 Task: Create a blank project AgileBoost with privacy Public and default view as List and in the team Taskers . Create three sections in the project as To-Do, Doing and Done
Action: Mouse moved to (74, 44)
Screenshot: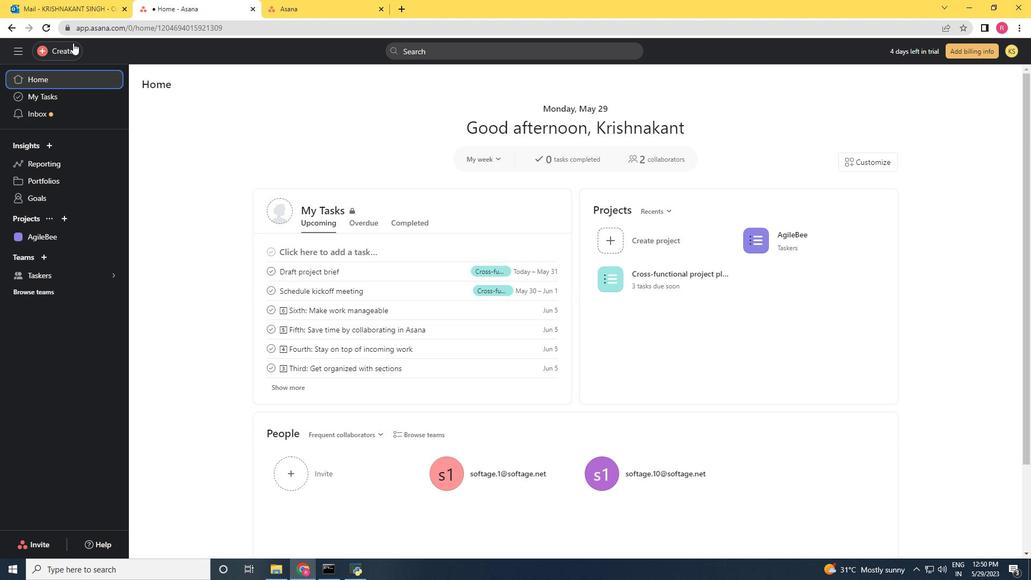 
Action: Mouse pressed left at (74, 44)
Screenshot: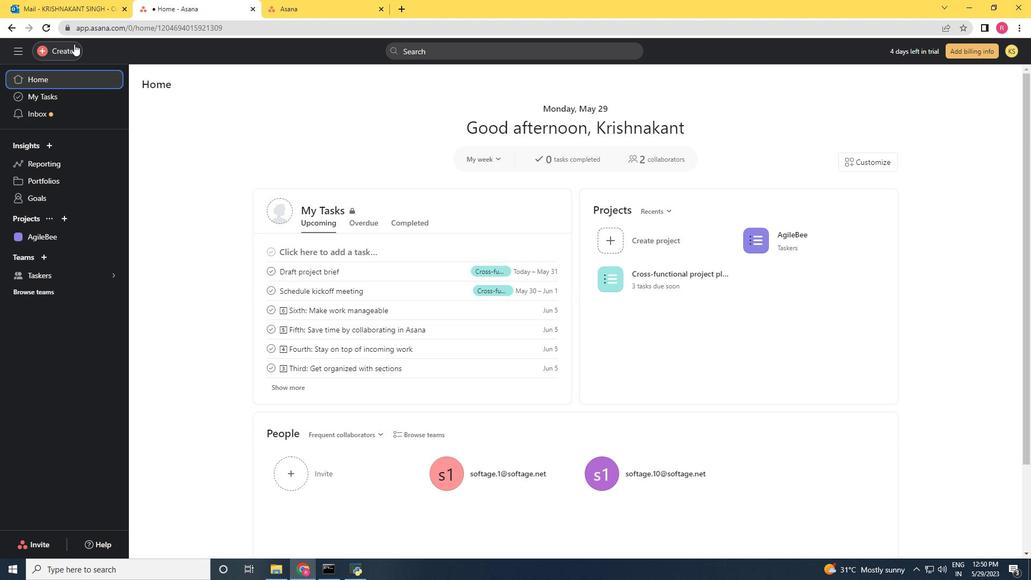 
Action: Mouse moved to (112, 81)
Screenshot: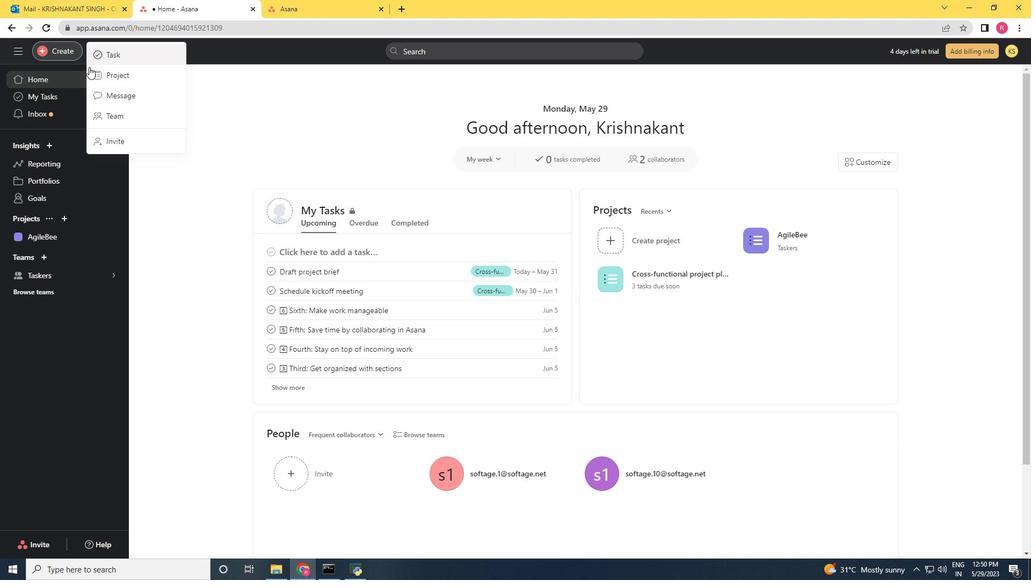 
Action: Mouse pressed left at (112, 81)
Screenshot: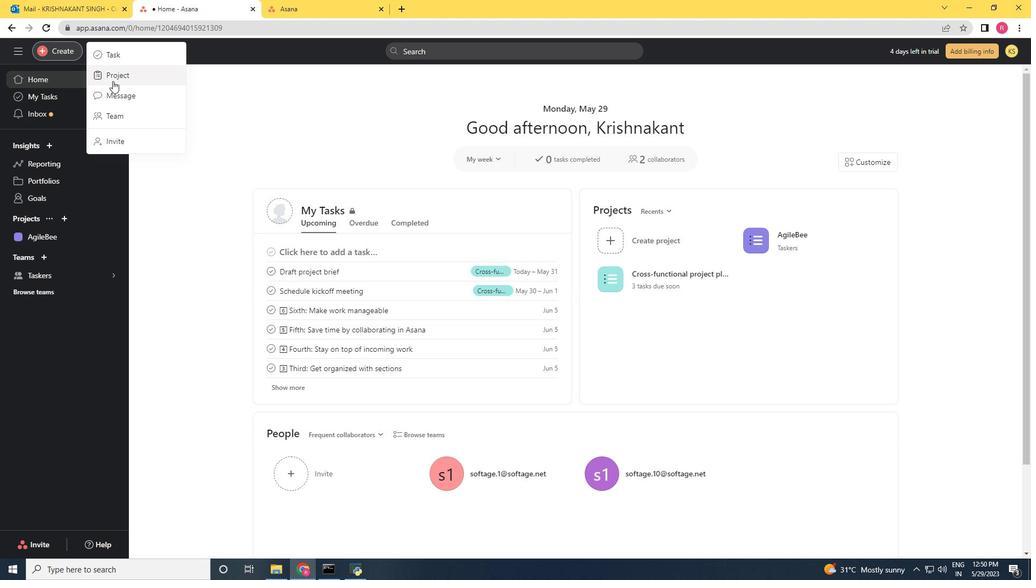 
Action: Mouse moved to (429, 325)
Screenshot: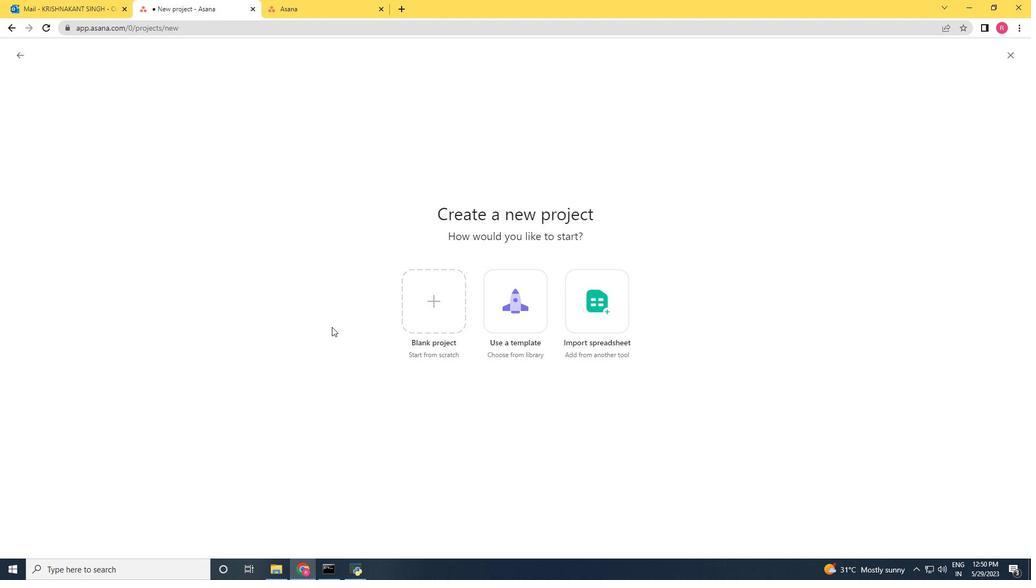 
Action: Mouse pressed left at (429, 325)
Screenshot: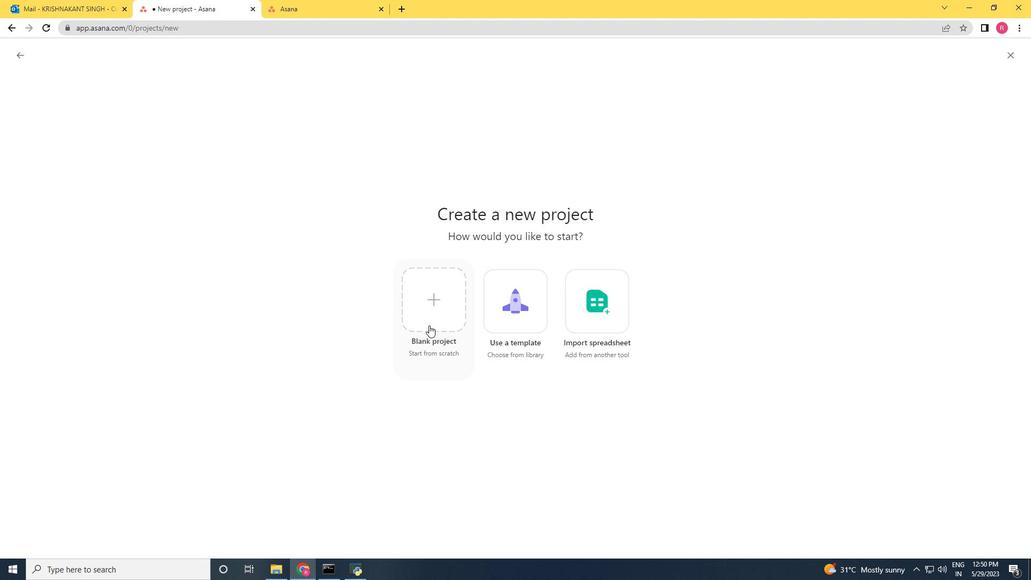 
Action: Key pressed <Key.shift><Key.shift>Agile<Key.shift>Boost
Screenshot: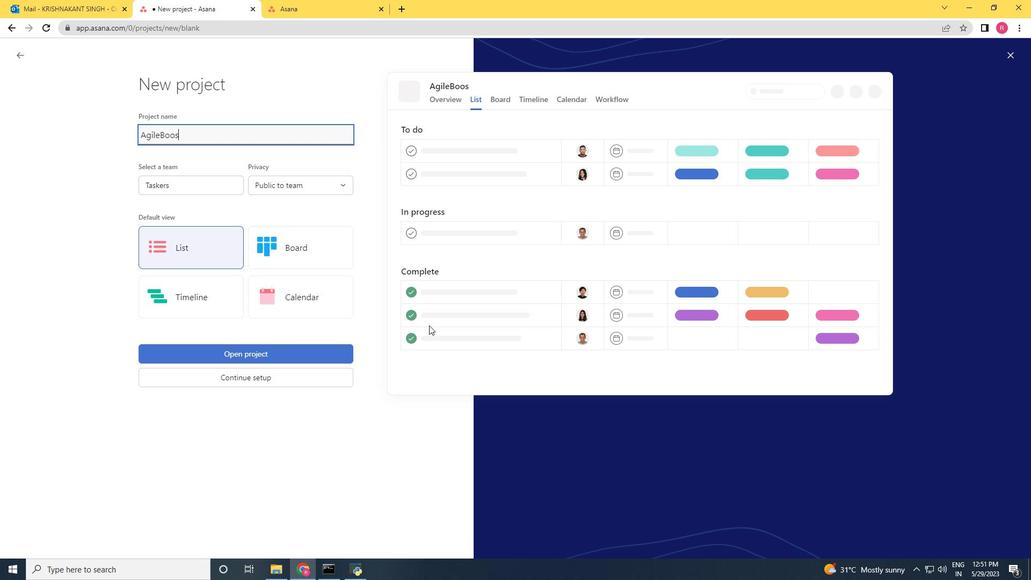 
Action: Mouse moved to (202, 180)
Screenshot: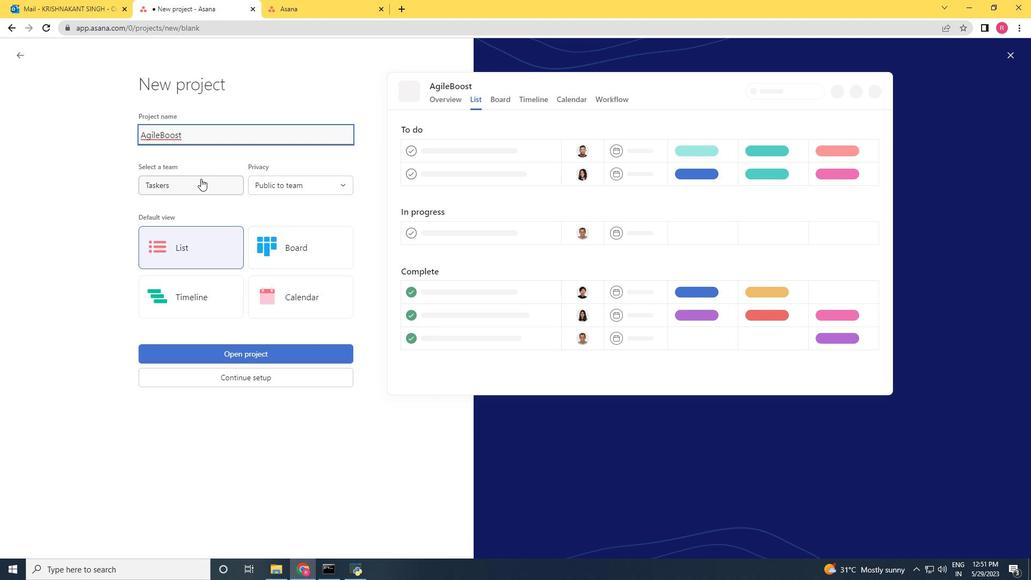 
Action: Mouse pressed left at (202, 180)
Screenshot: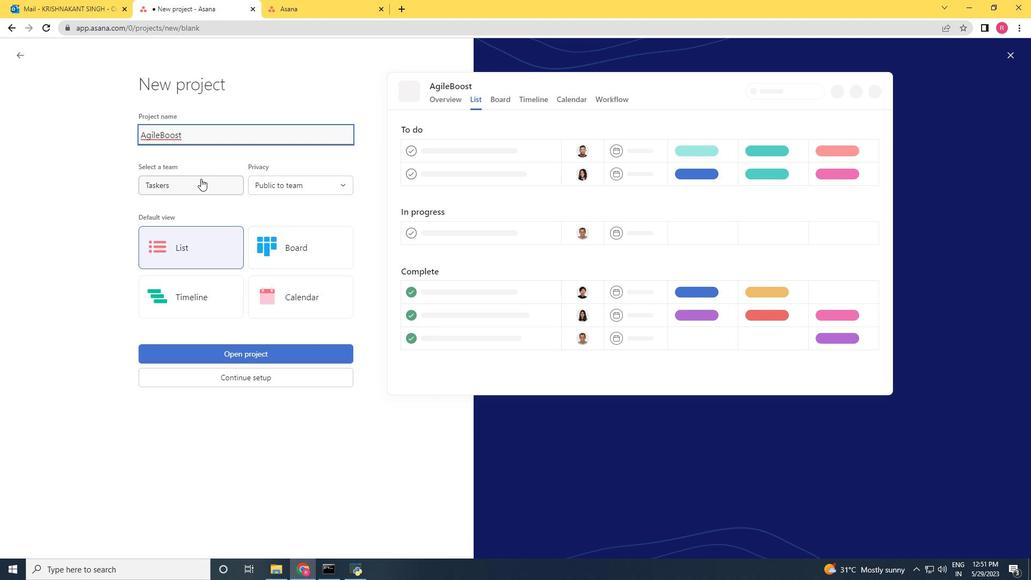 
Action: Mouse moved to (197, 209)
Screenshot: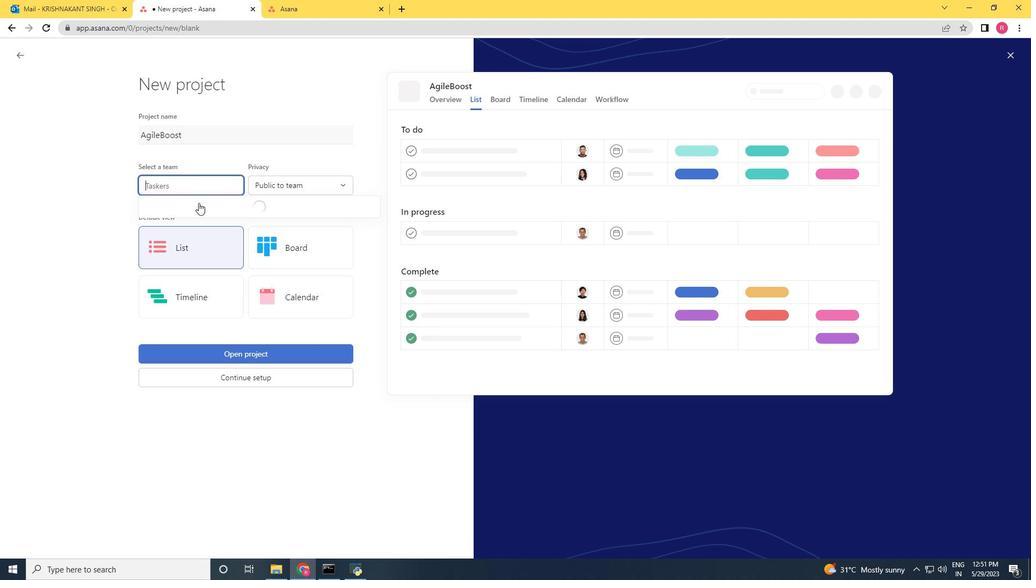 
Action: Mouse pressed left at (197, 209)
Screenshot: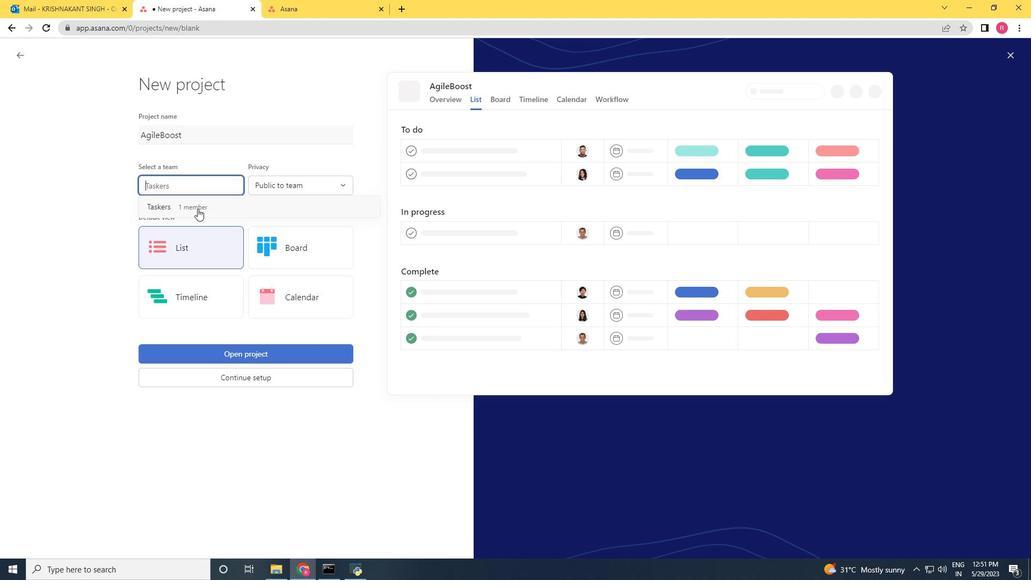 
Action: Mouse moved to (302, 191)
Screenshot: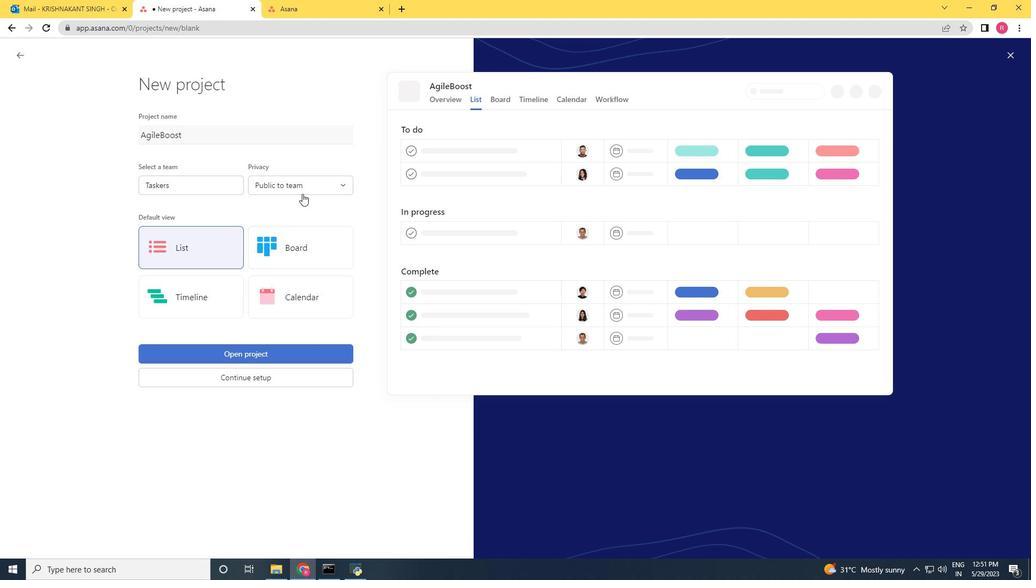 
Action: Mouse pressed left at (302, 191)
Screenshot: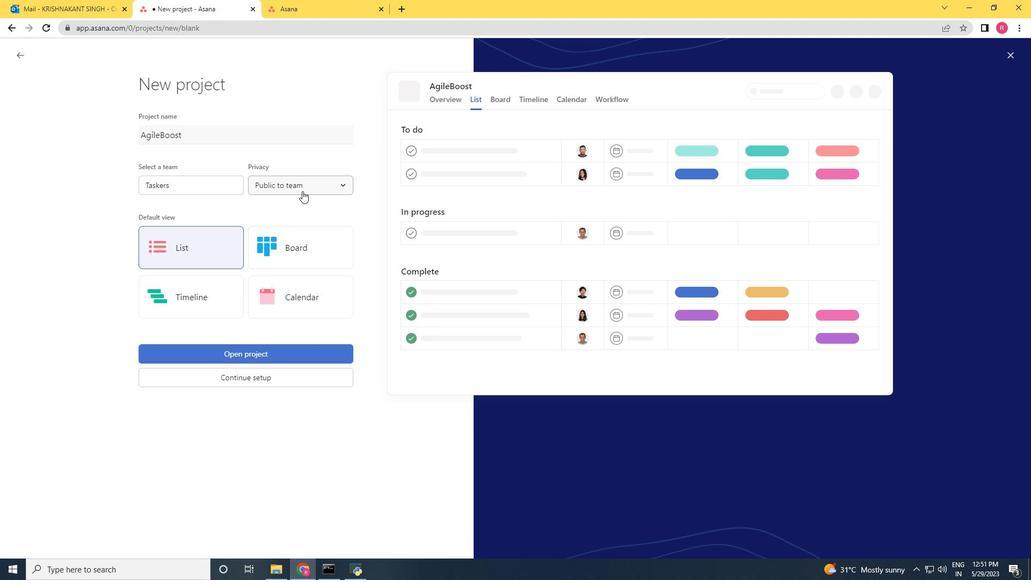 
Action: Mouse moved to (295, 212)
Screenshot: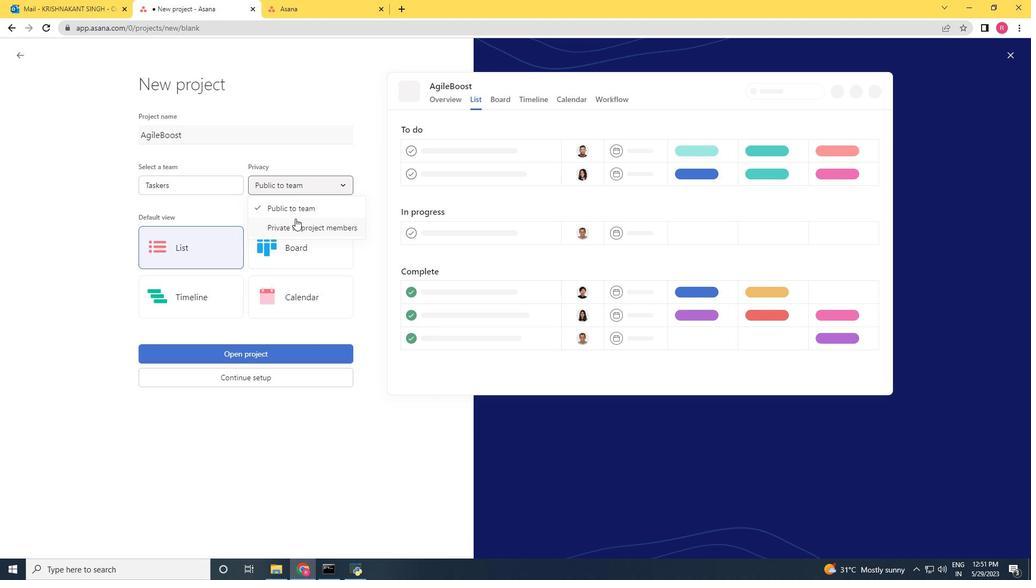
Action: Mouse pressed left at (295, 212)
Screenshot: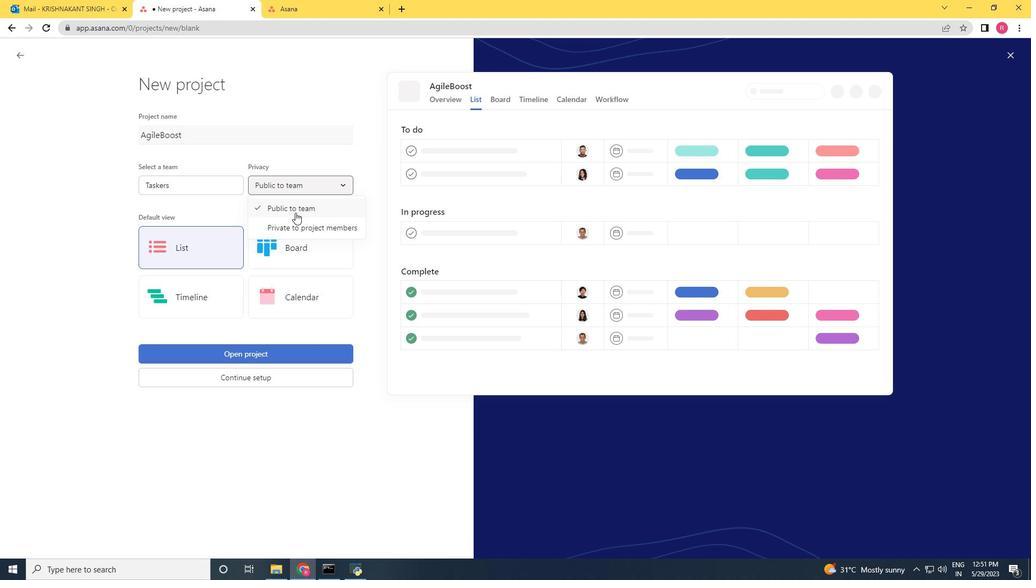 
Action: Mouse moved to (205, 235)
Screenshot: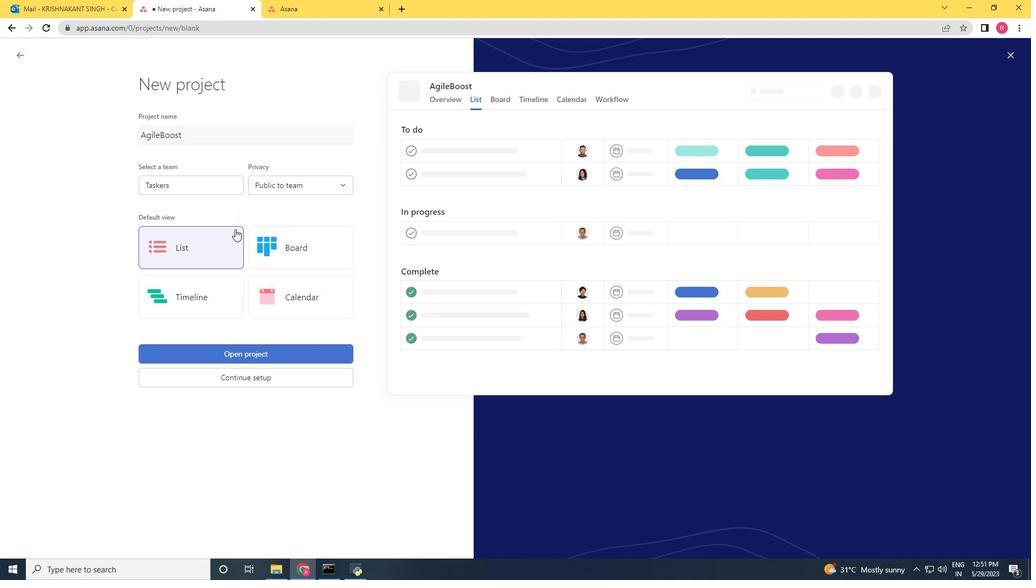 
Action: Mouse pressed left at (205, 235)
Screenshot: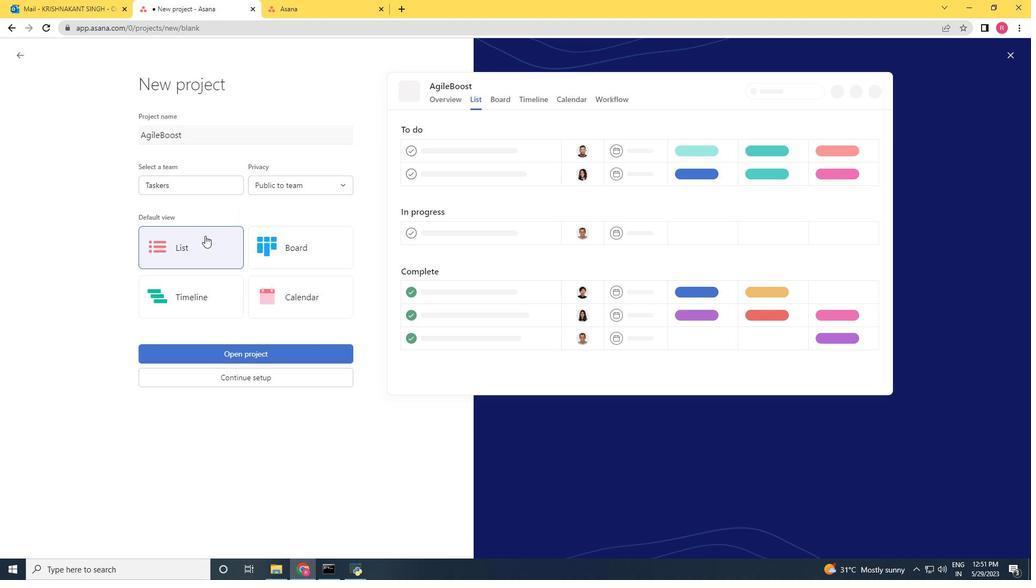 
Action: Mouse moved to (243, 354)
Screenshot: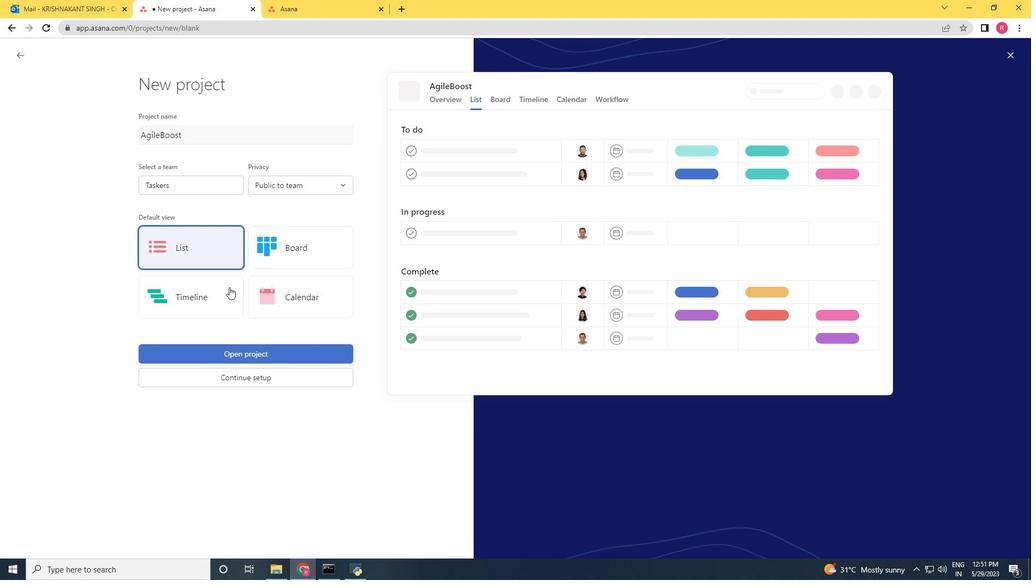 
Action: Mouse pressed left at (243, 354)
Screenshot: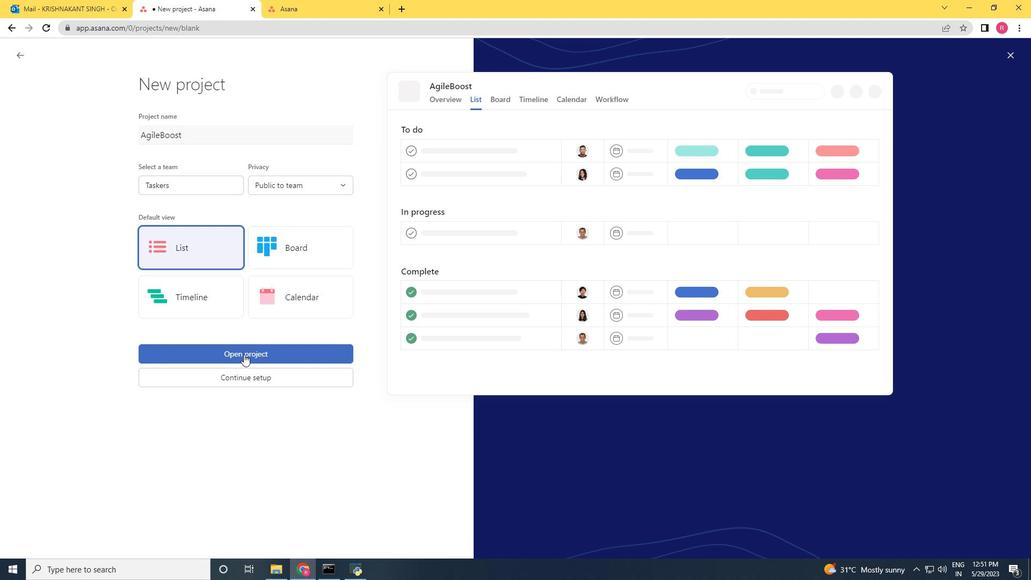 
Action: Mouse moved to (179, 239)
Screenshot: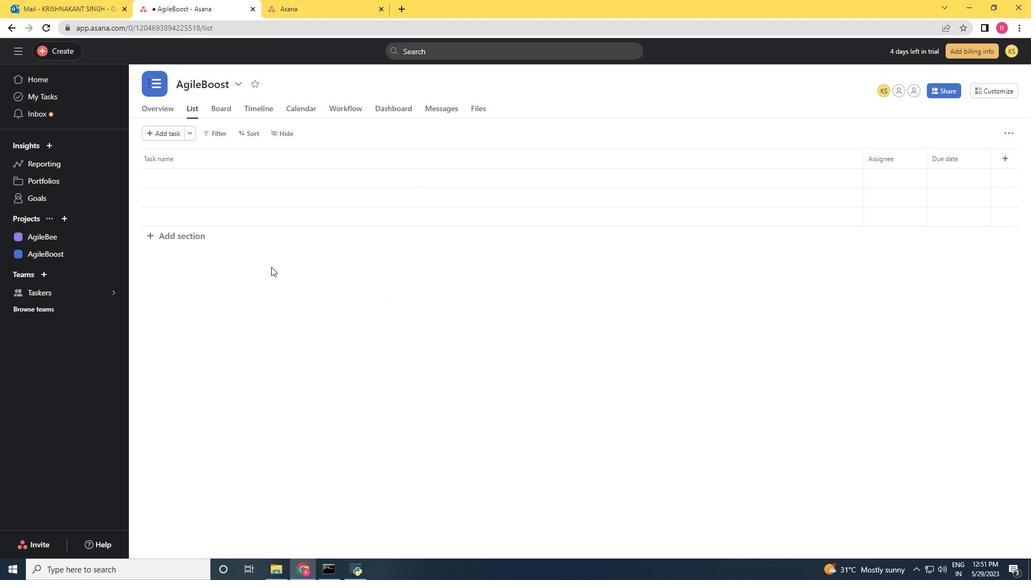 
Action: Mouse pressed left at (179, 239)
Screenshot: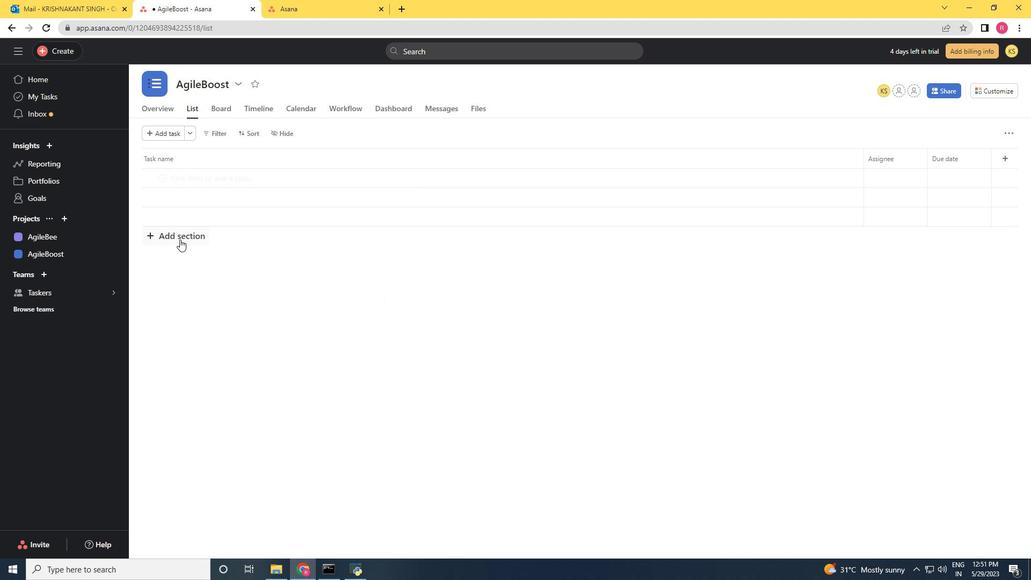 
Action: Mouse moved to (215, 217)
Screenshot: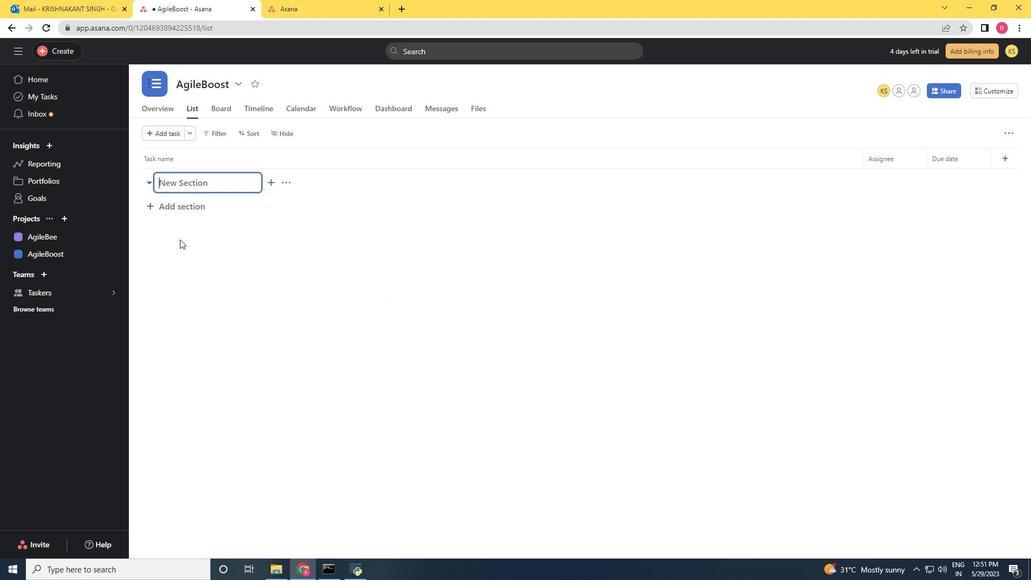 
Action: Key pressed <Key.shift>To<Key.shift>_d<Key.backspace><Key.shift><Key.backspace><Key.shift>-<Key.shift><Key.shift><Key.shift><Key.shift><Key.shift>Do<Key.space><Key.enter>
Screenshot: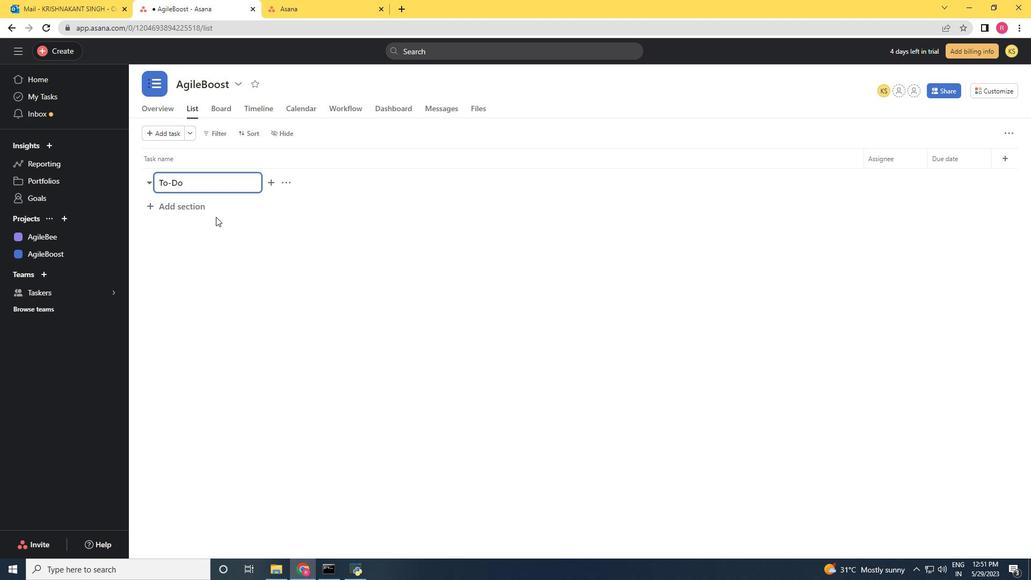 
Action: Mouse moved to (198, 249)
Screenshot: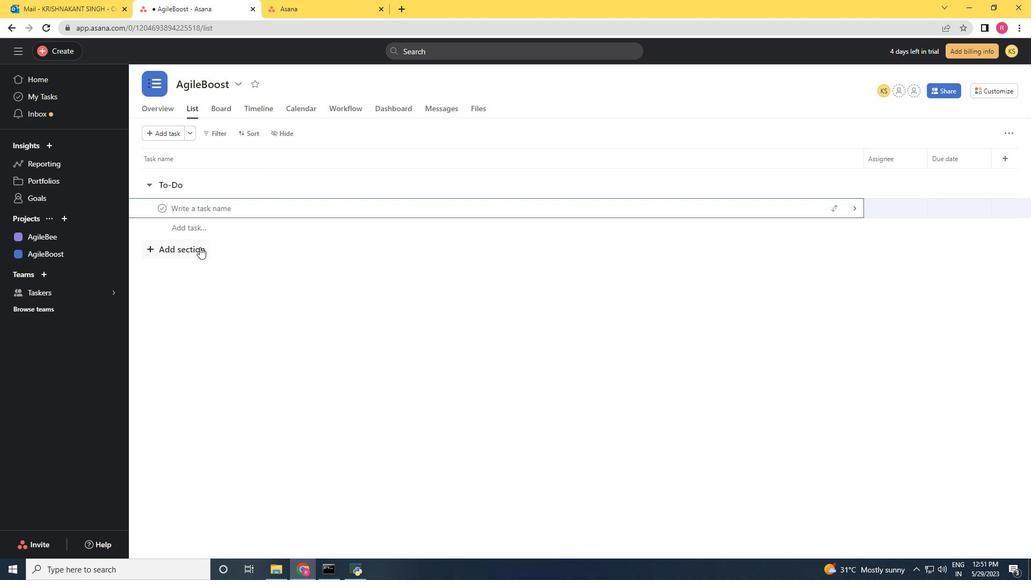 
Action: Mouse pressed left at (198, 249)
Screenshot: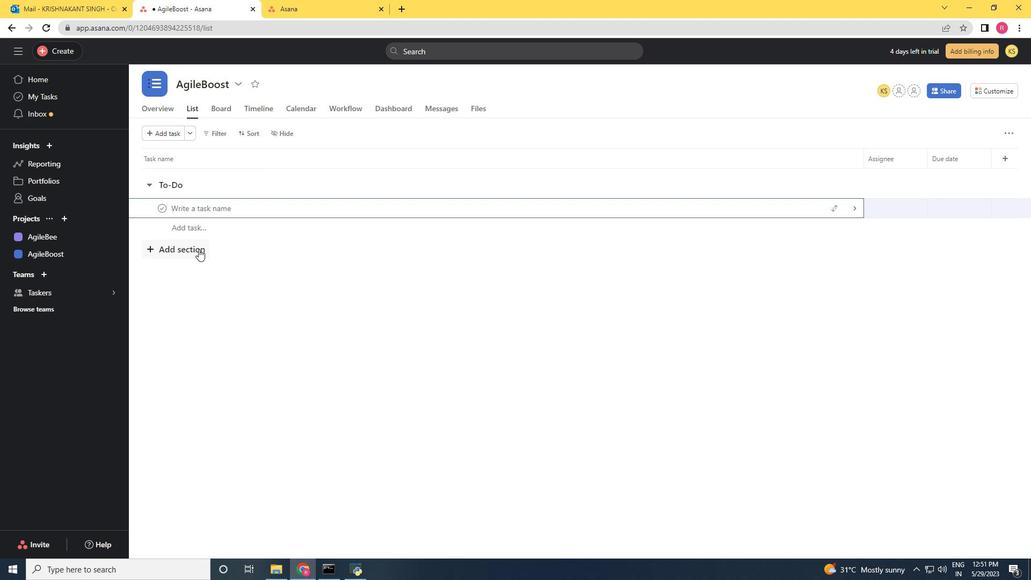 
Action: Mouse moved to (189, 204)
Screenshot: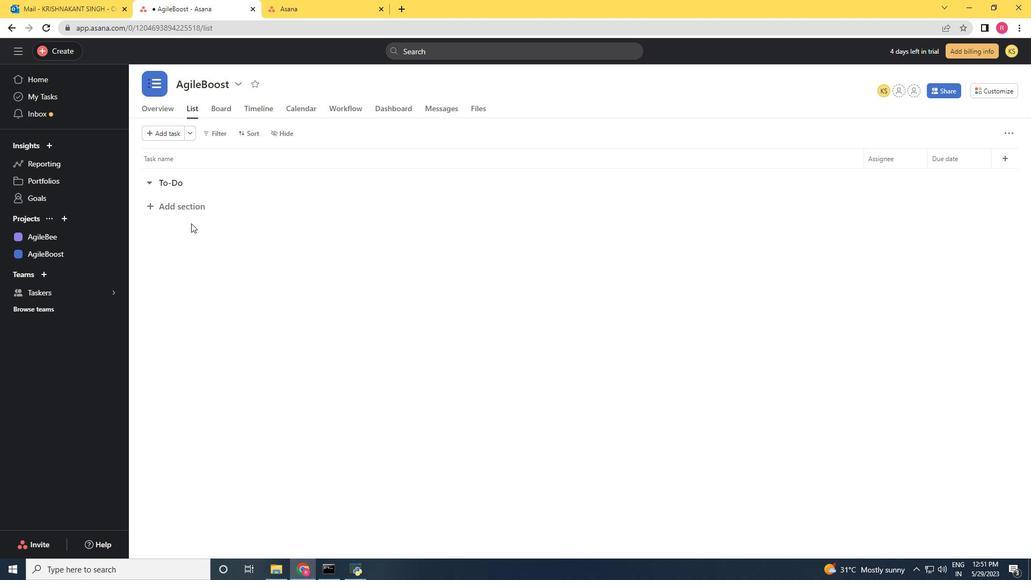 
Action: Mouse pressed left at (189, 204)
Screenshot: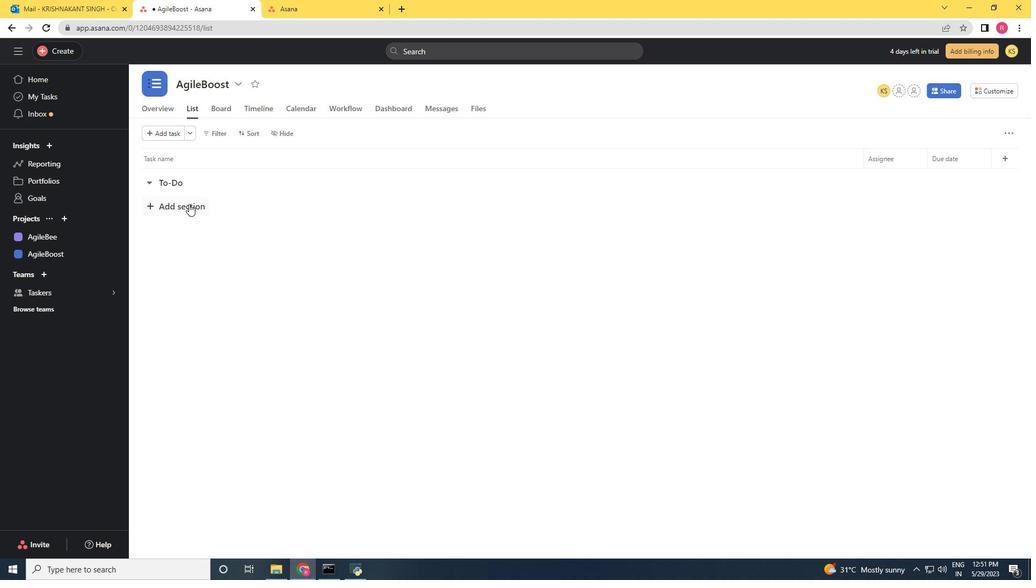 
Action: Key pressed <Key.shift>Doing<Key.enter>
Screenshot: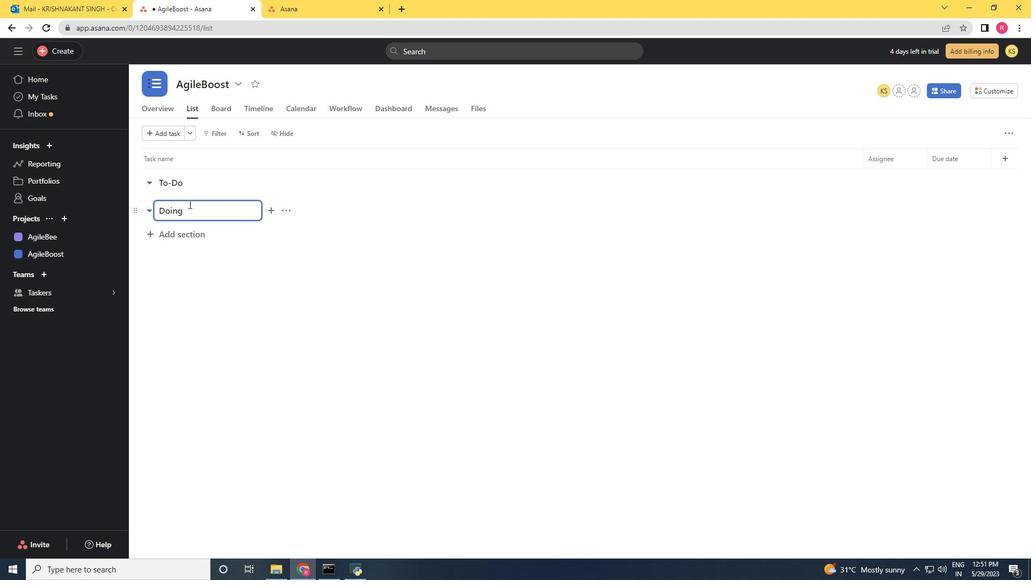 
Action: Mouse scrolled (189, 204) with delta (0, 0)
Screenshot: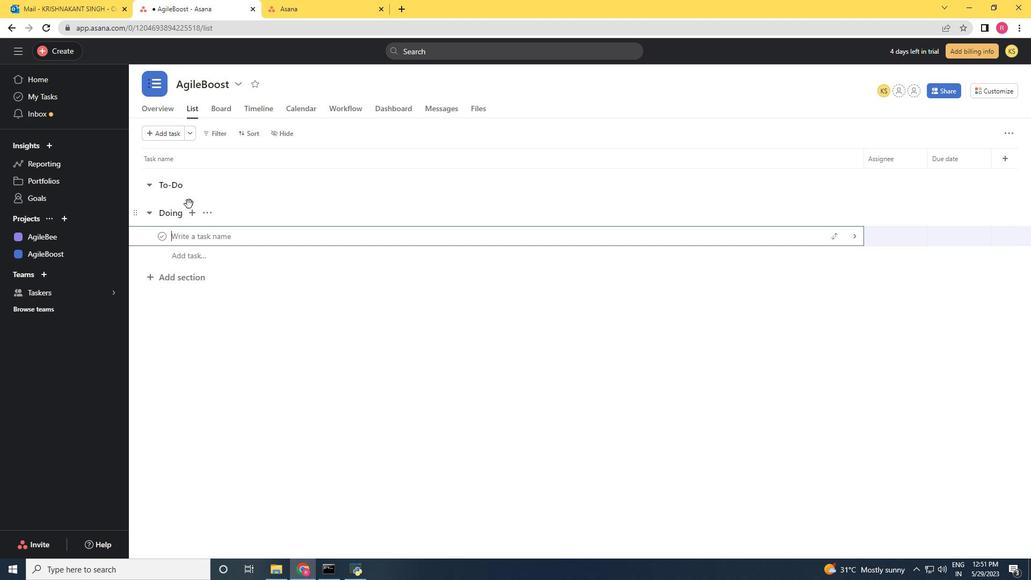 
Action: Mouse moved to (184, 273)
Screenshot: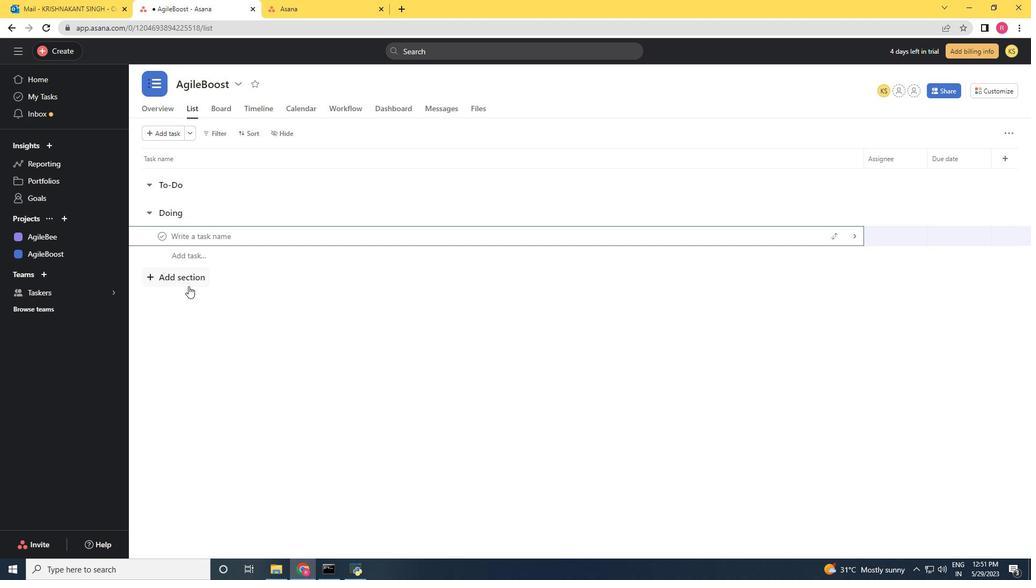 
Action: Mouse pressed left at (184, 273)
Screenshot: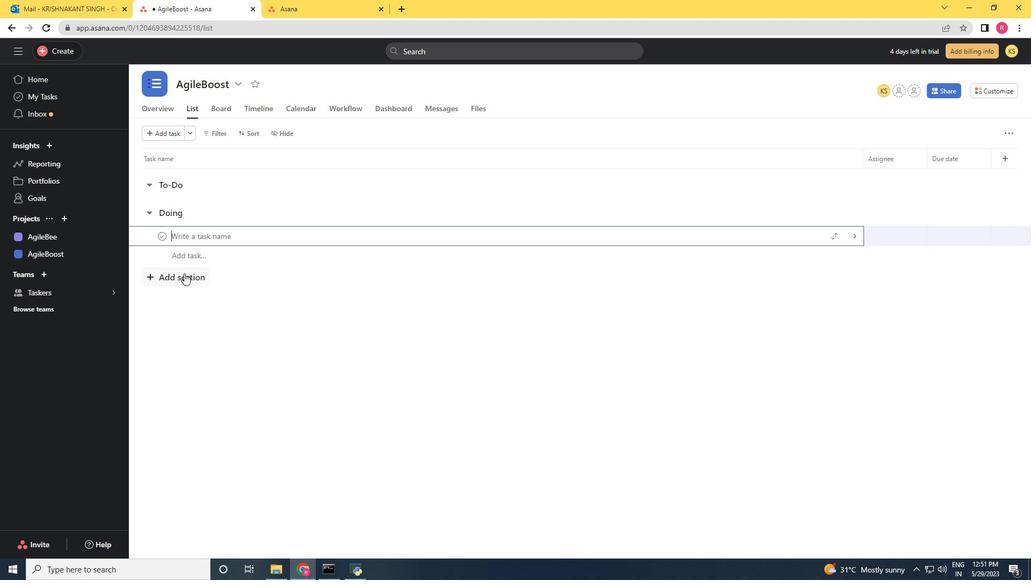 
Action: Mouse moved to (186, 240)
Screenshot: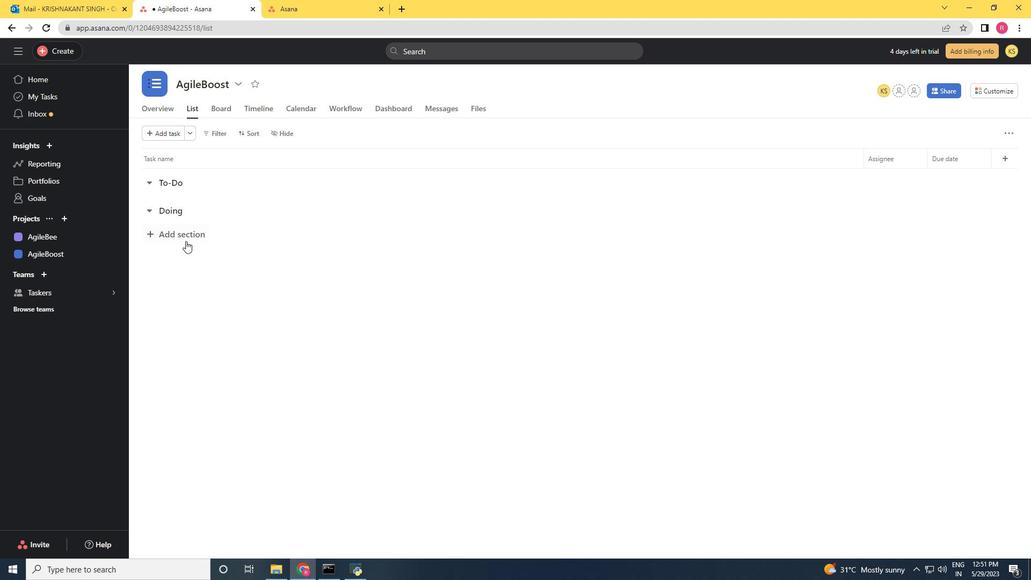 
Action: Mouse pressed left at (186, 240)
Screenshot: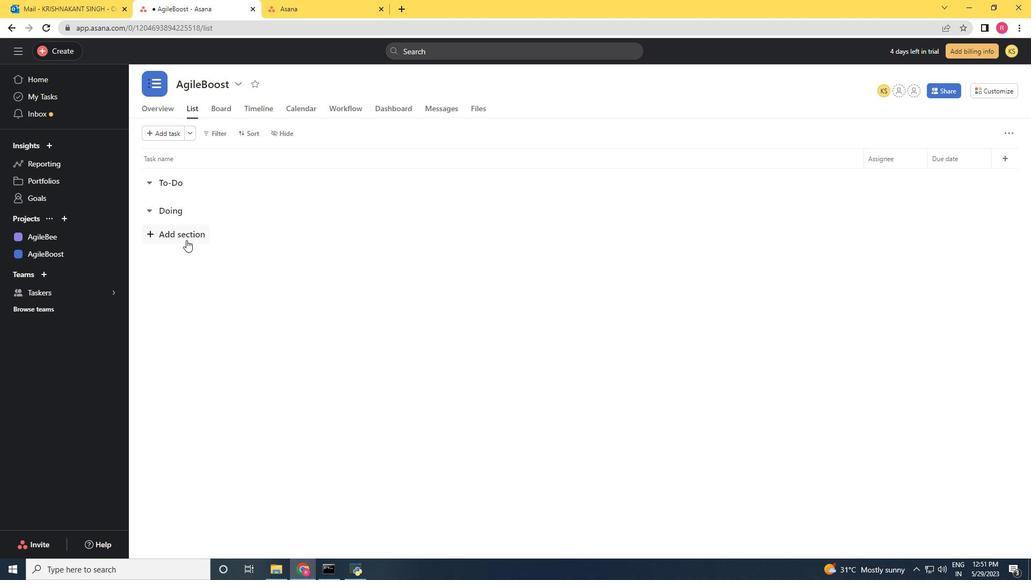 
Action: Key pressed <Key.shift><Key.shift>Done<Key.enter>
Screenshot: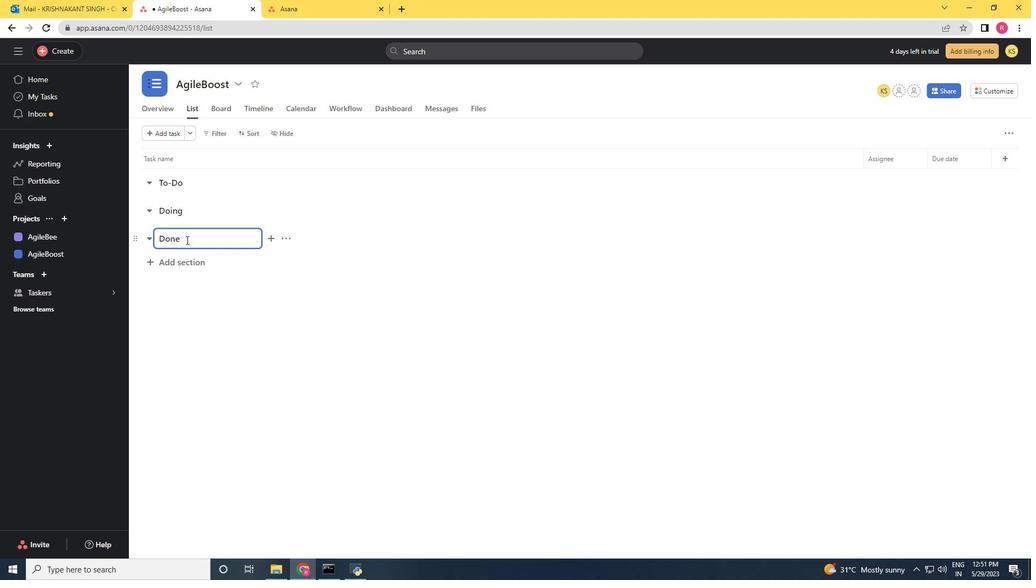 
Action: Mouse moved to (226, 381)
Screenshot: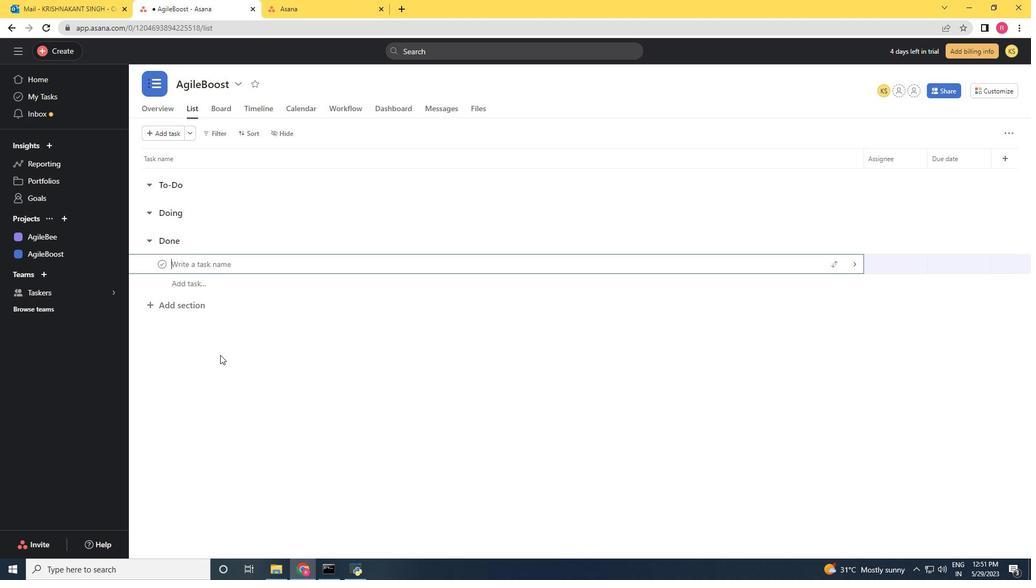 
Action: Mouse pressed left at (226, 381)
Screenshot: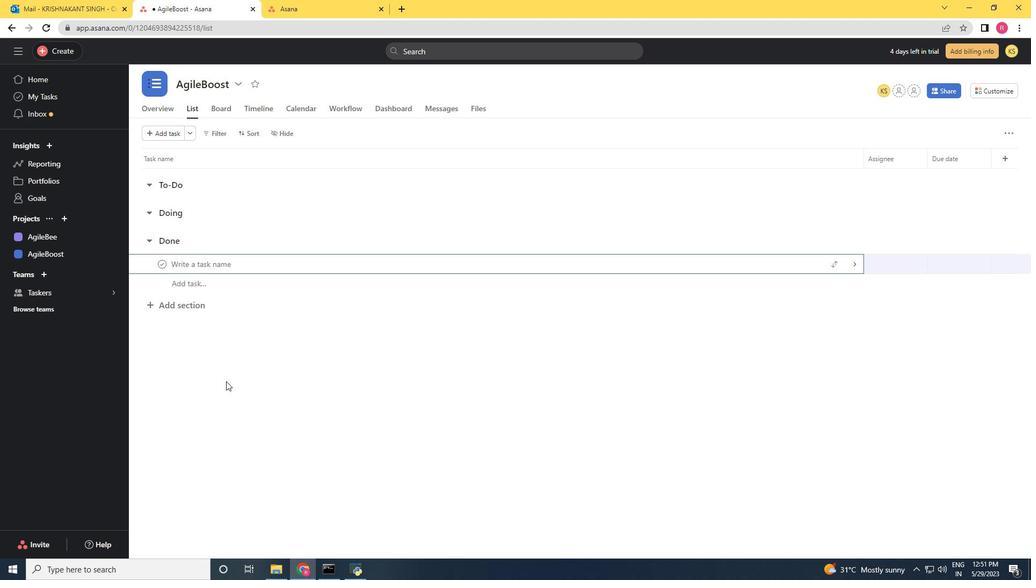 
